 Task: Create New Customer with Customer Name: Tin Can Joes, Inc.- A General Store Unlike Any Other, Billing Address Line1: 4213 Cooks Mine Road, Billing Address Line2:  Ruidoso, Billing Address Line3:  New Mexico 88345, Cell Number: 620-964-6869
Action: Mouse moved to (199, 34)
Screenshot: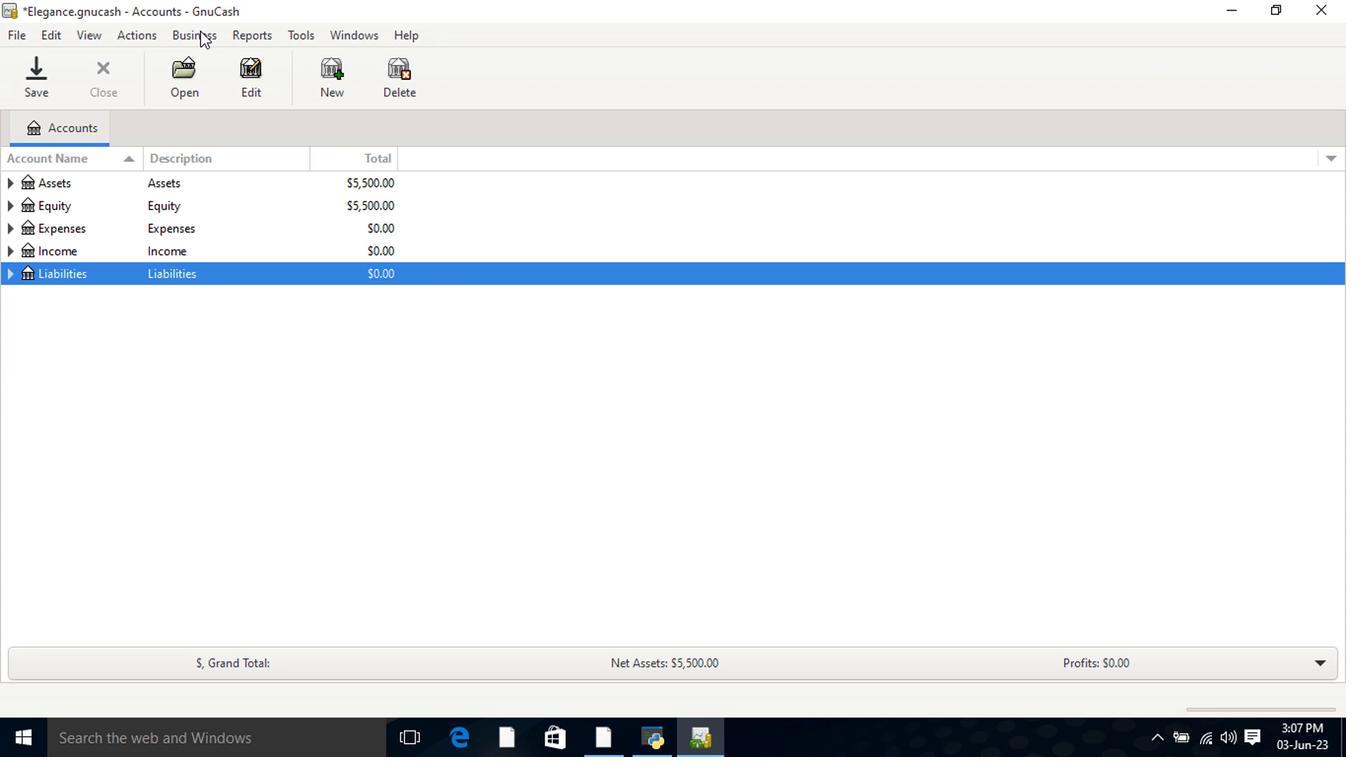 
Action: Mouse pressed left at (199, 34)
Screenshot: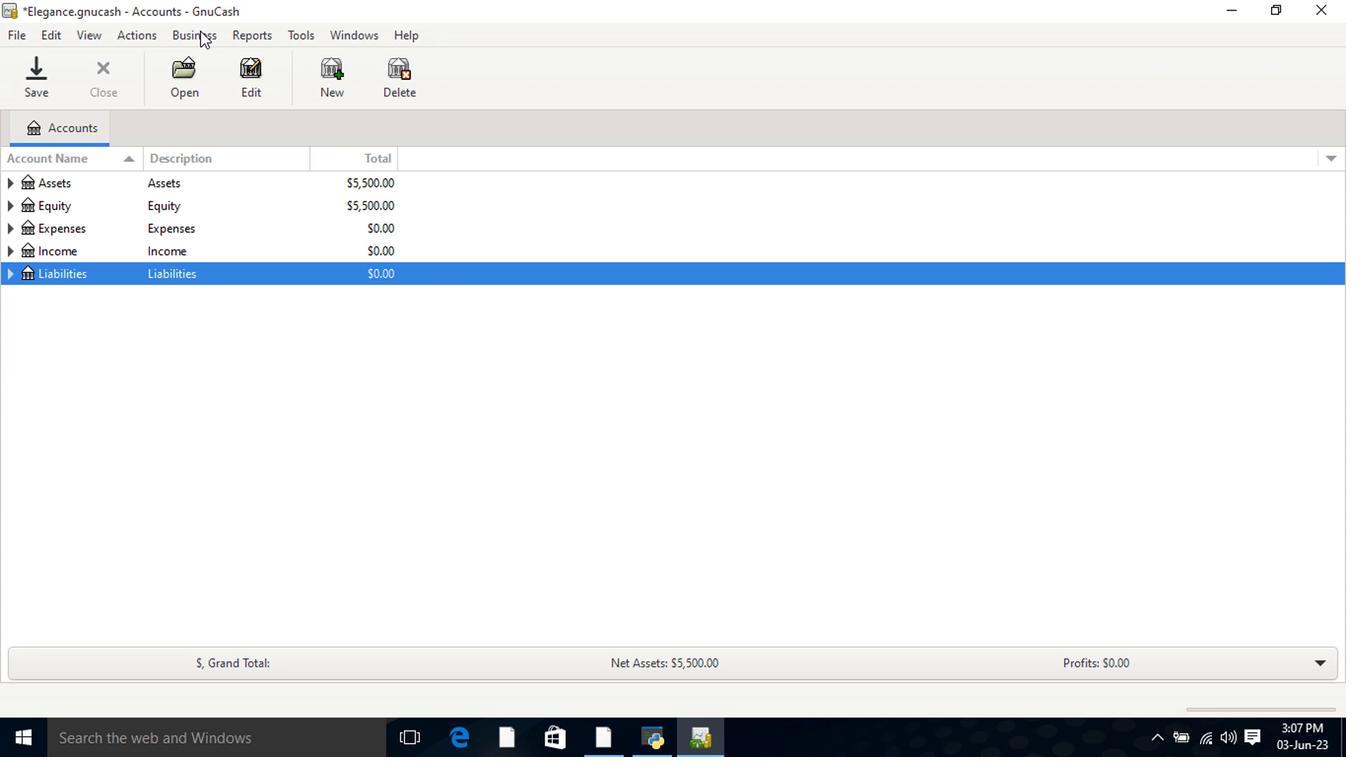 
Action: Mouse moved to (392, 88)
Screenshot: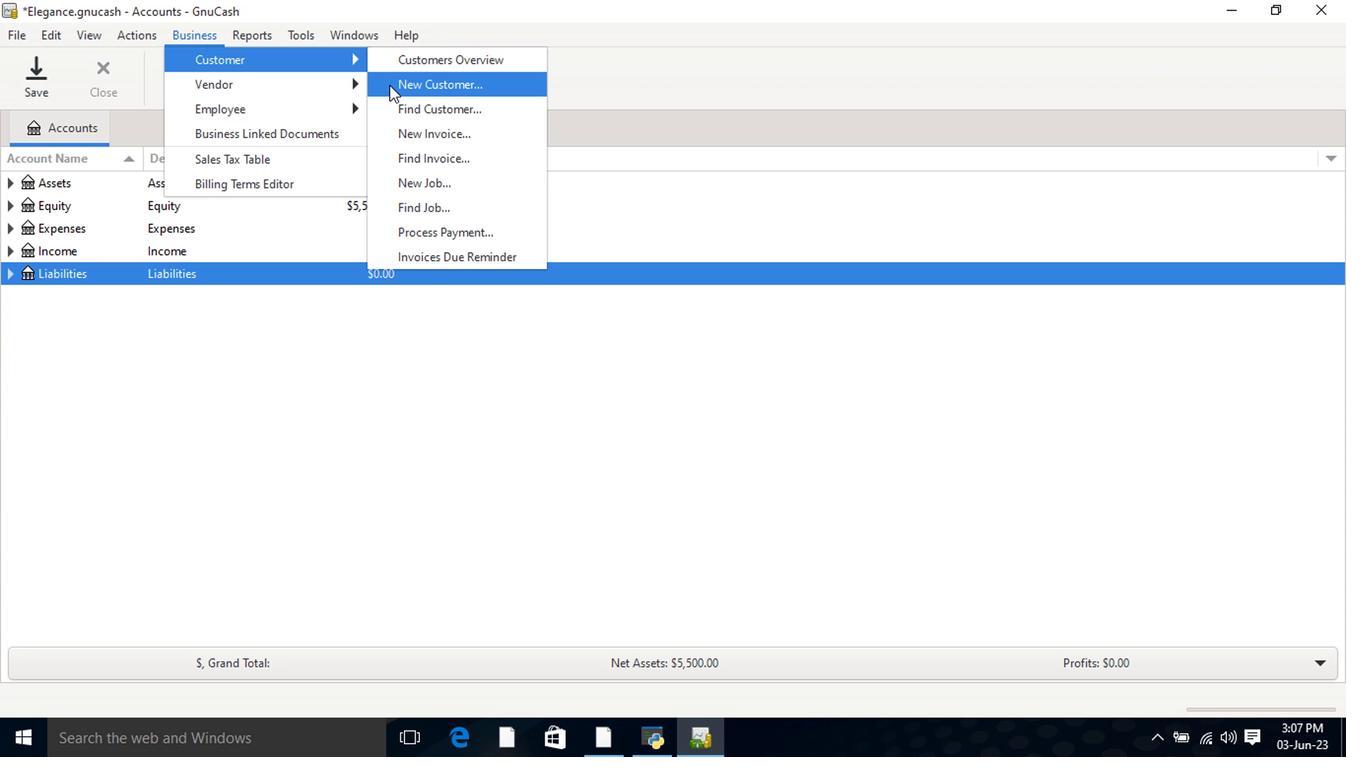 
Action: Mouse pressed left at (392, 88)
Screenshot: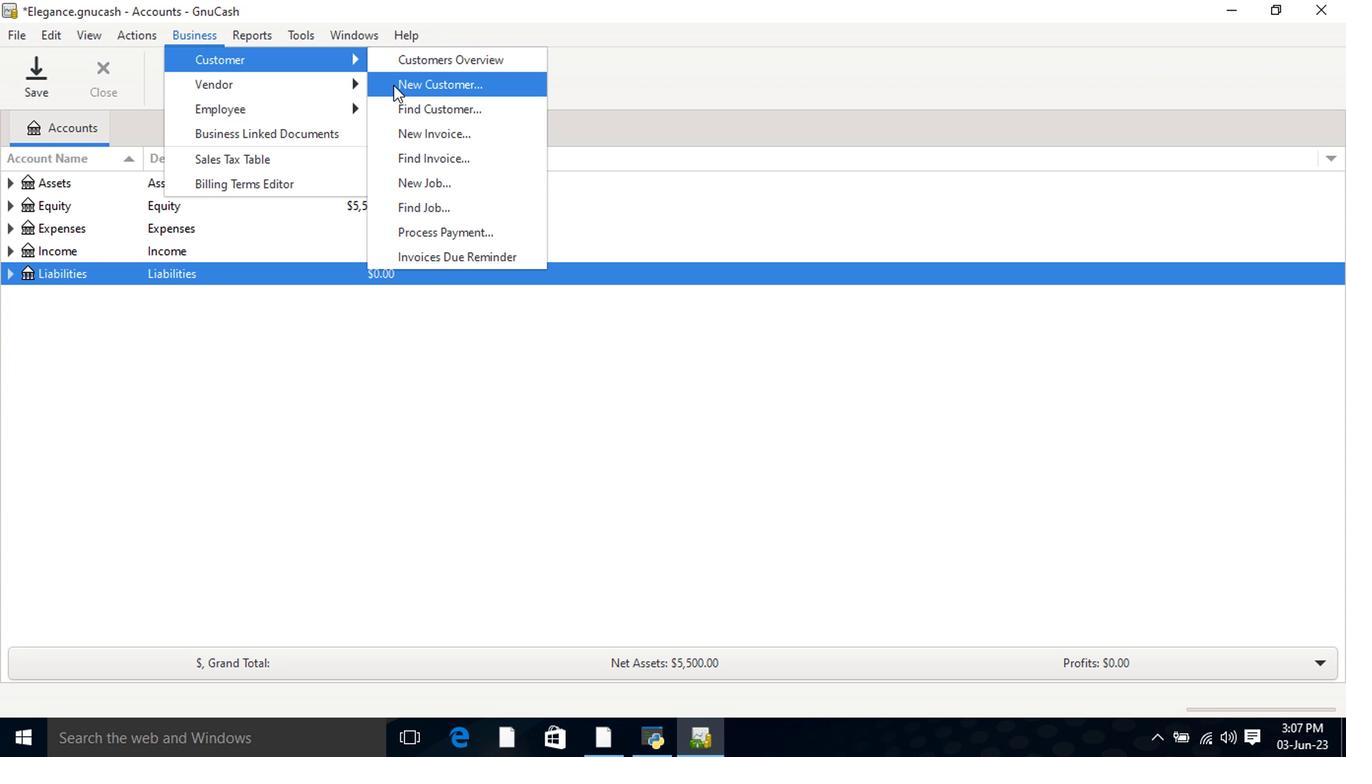 
Action: Key pressed <Key.shift>Tin<Key.space><Key.shift>Can<Key.space><Key.shift><Key.shift>Joes,<Key.space><Key.shift>Inc.-<Key.shift>A<Key.space><Key.shift>General<Key.space><Key.shift>Store<Key.space><Key.shift>Unlike<Key.space><Key.shift>Any<Key.space><Key.shift>Other<Key.home><Key.right><Key.right><Key.right><Key.right><Key.right><Key.right><Key.right><Key.right><Key.right><Key.right><Key.right><Key.right><Key.right><Key.right><Key.right><Key.right><Key.right><Key.right><Key.right><Key.right><Key.right><Key.right><Key.right><Key.right><Key.right><Key.right><Key.right><Key.right><Key.right><Key.right><Key.right><Key.right><Key.right><Key.right><Key.right><Key.right><Key.right><Key.right><Key.right><Key.right><Key.right><Key.right><Key.right><Key.right><Key.right><Key.right><Key.right><Key.right><Key.right><Key.right><Key.right><Key.right><Key.right><Key.tab><Key.tab><Key.tab>4213<Key.space><Key.shift>Cooks<Key.space><Key.shift>N<Key.backspace><Key.shift>Mine<Key.space><Key.shift>Road<Key.tab><Key.shift>Ruidoso<Key.space><Key.backspace><Key.tab><Key.shift><Key.shift><Key.shift><Key.shift><Key.shift>New<Key.space><Key.shift>Mexico<Key.tab><Key.shift><Key.tab><Key.right><Key.space>88345<Key.tab><Key.tab>620-964-6869
Screenshot: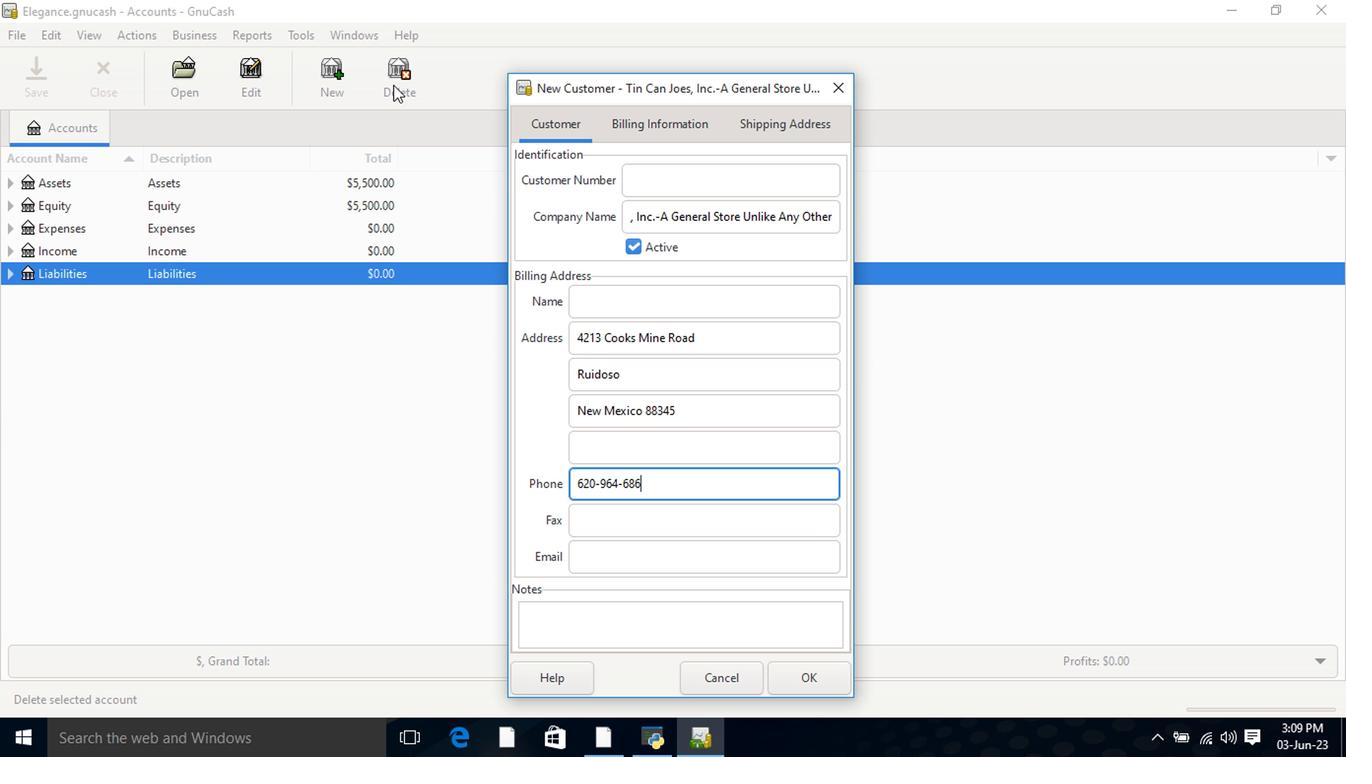 
Action: Mouse moved to (645, 120)
Screenshot: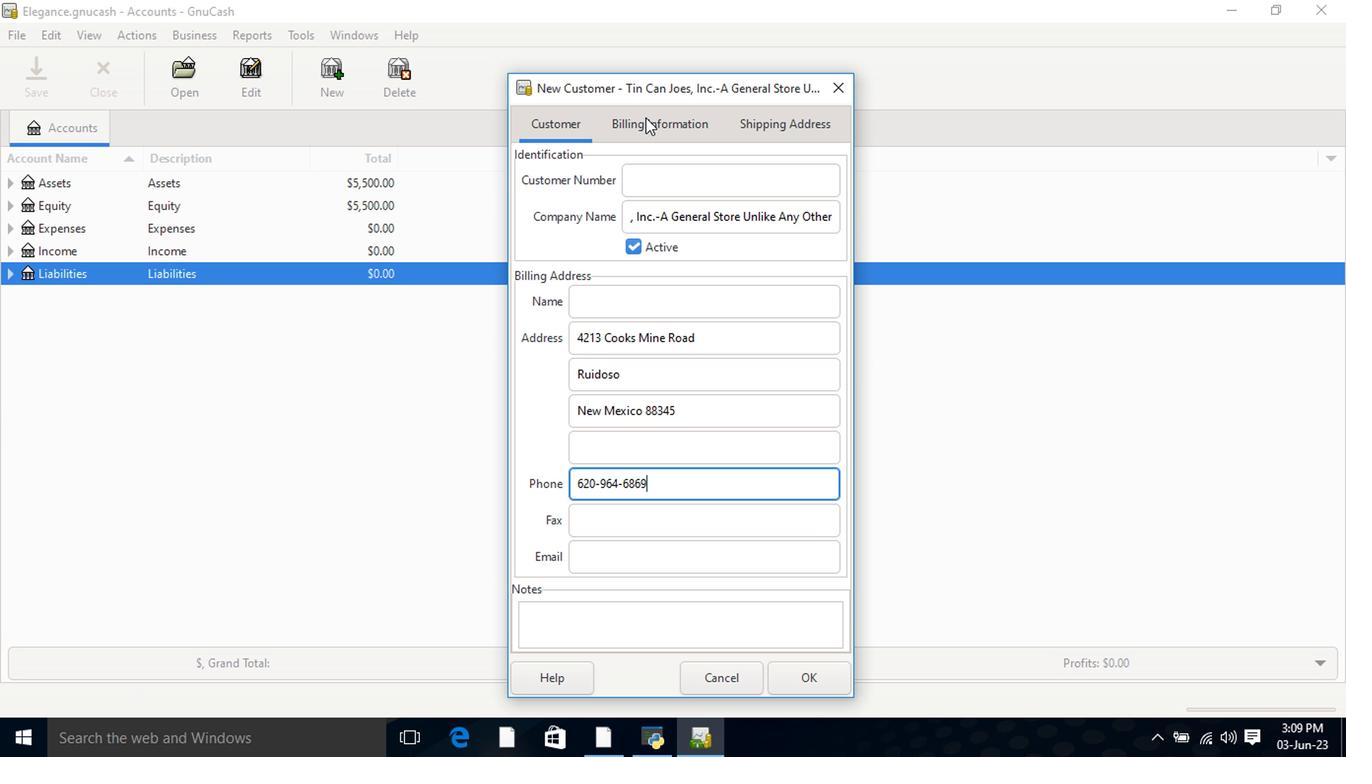 
Action: Mouse pressed left at (645, 120)
Screenshot: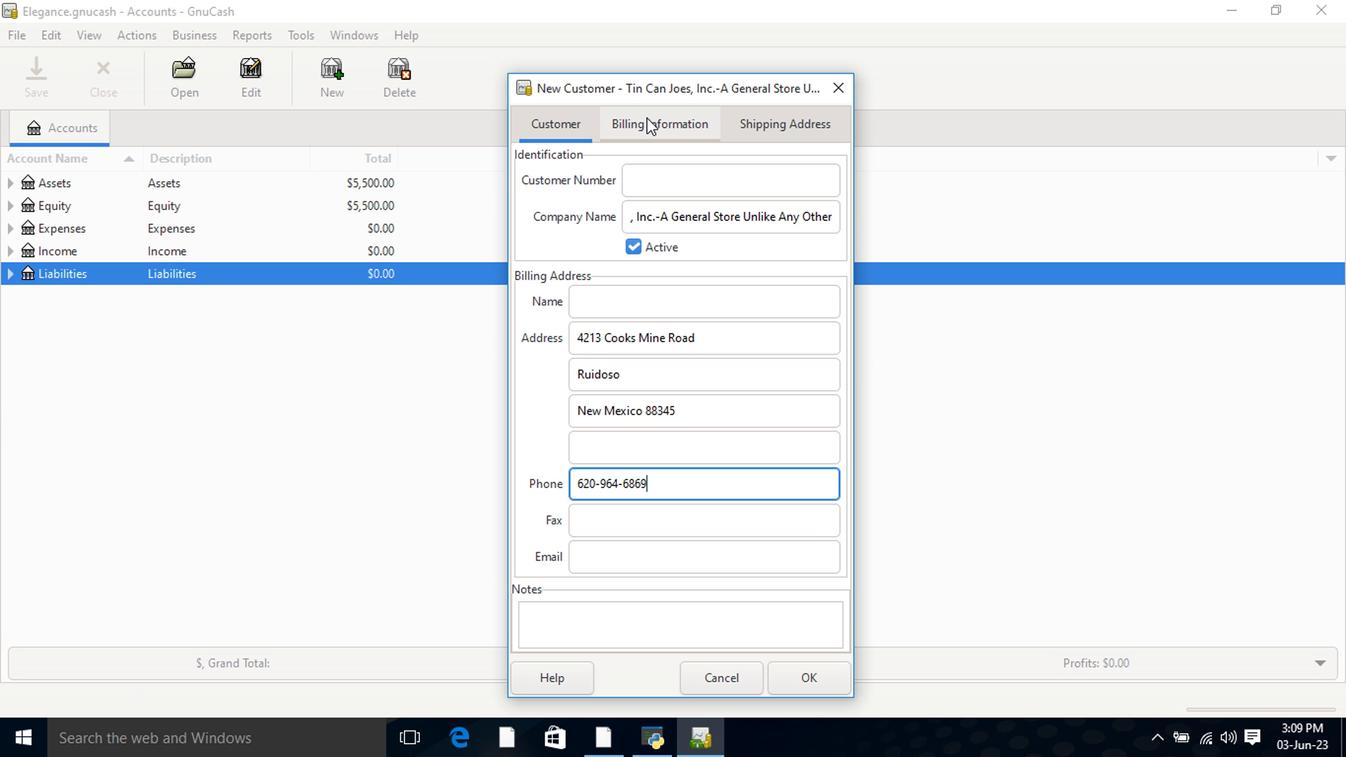 
Action: Mouse moved to (759, 126)
Screenshot: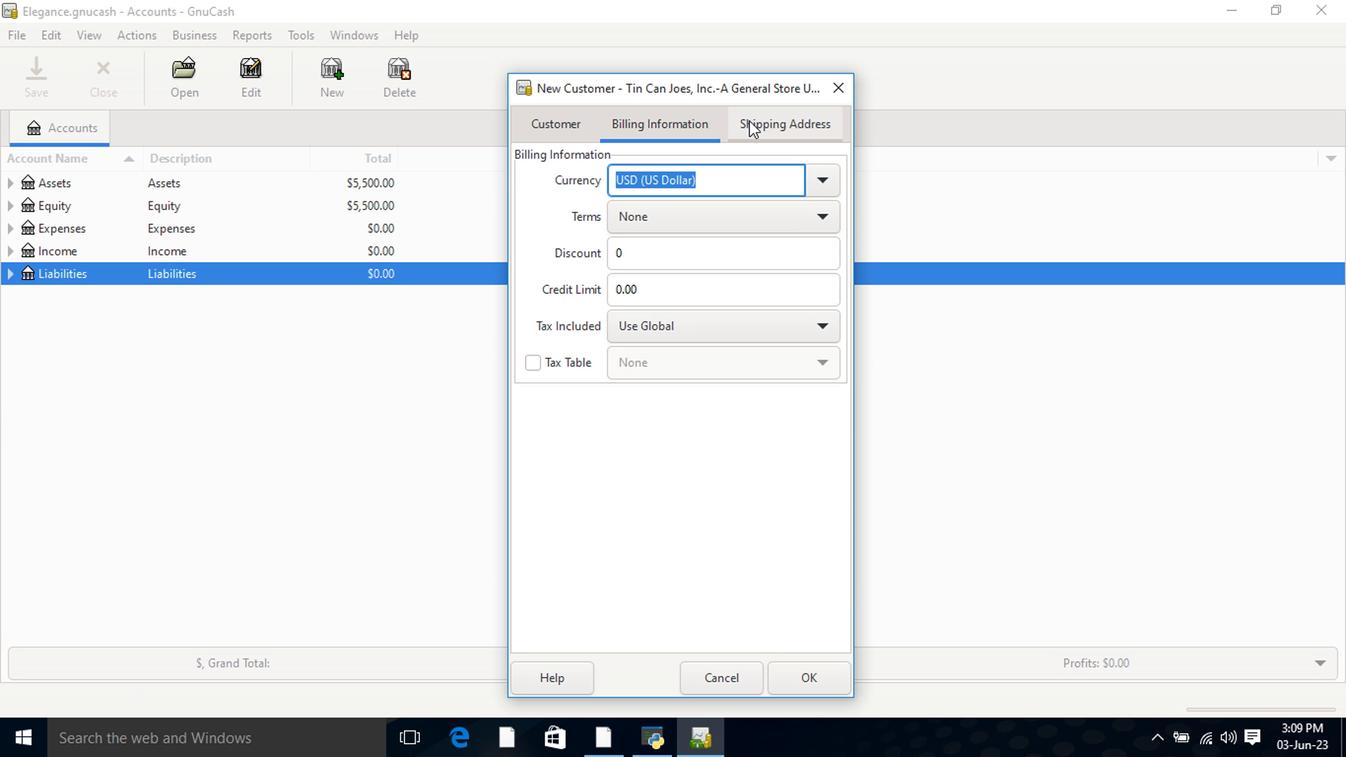 
Action: Mouse pressed left at (759, 126)
Screenshot: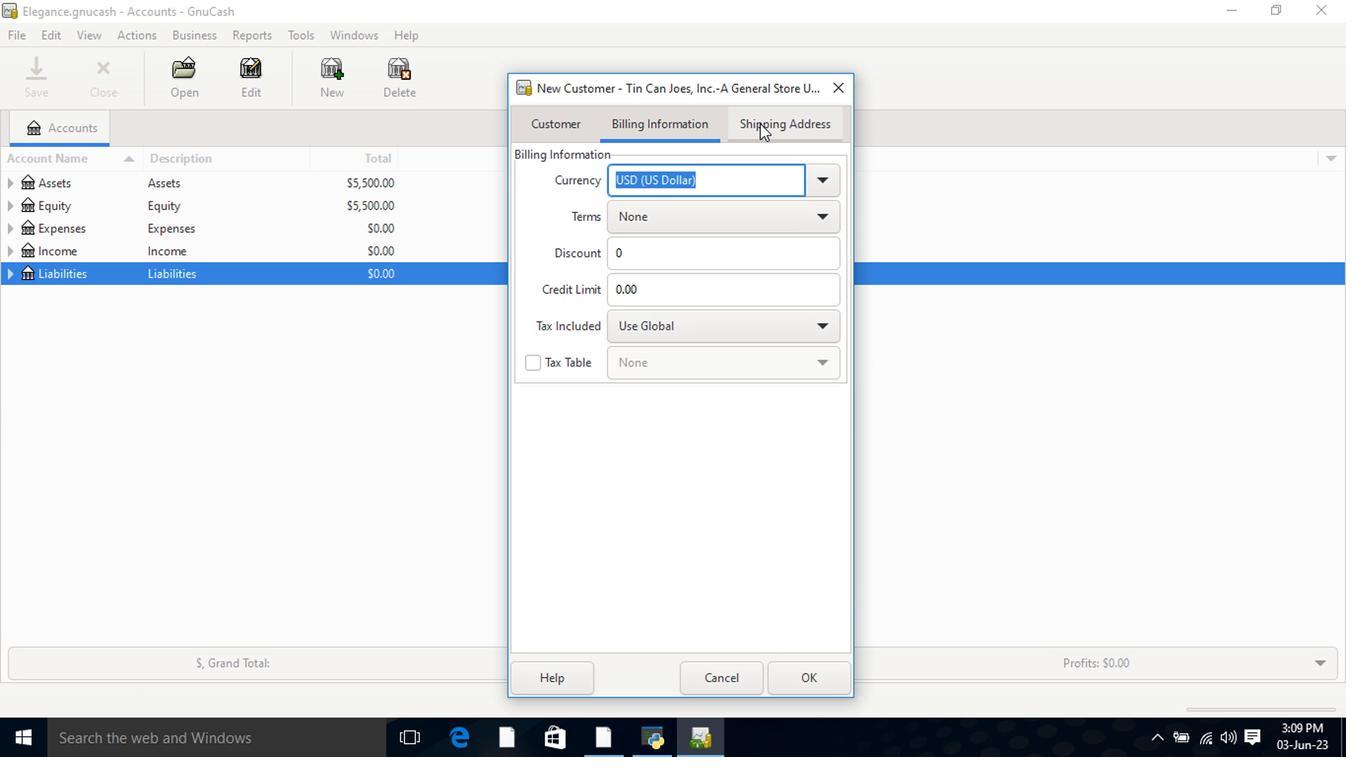 
Action: Mouse moved to (797, 678)
Screenshot: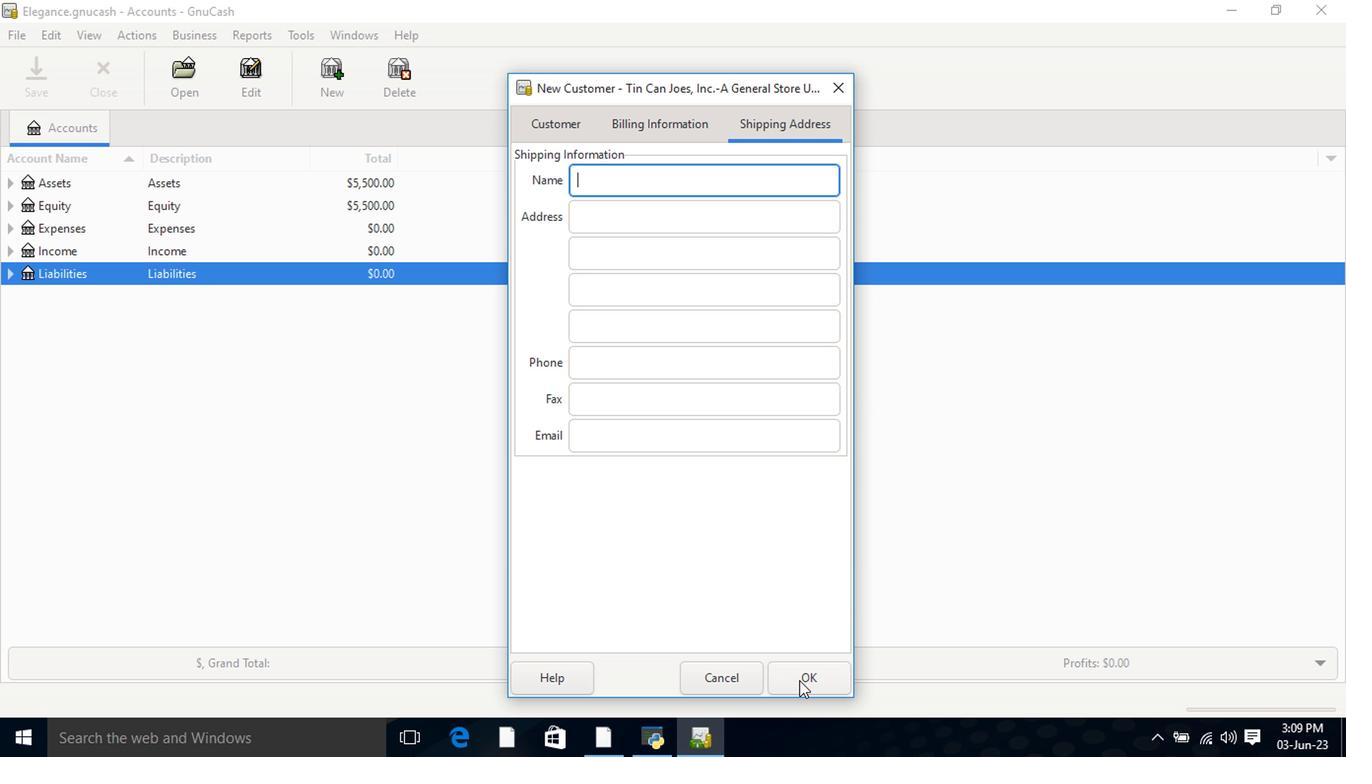 
Action: Mouse pressed left at (797, 678)
Screenshot: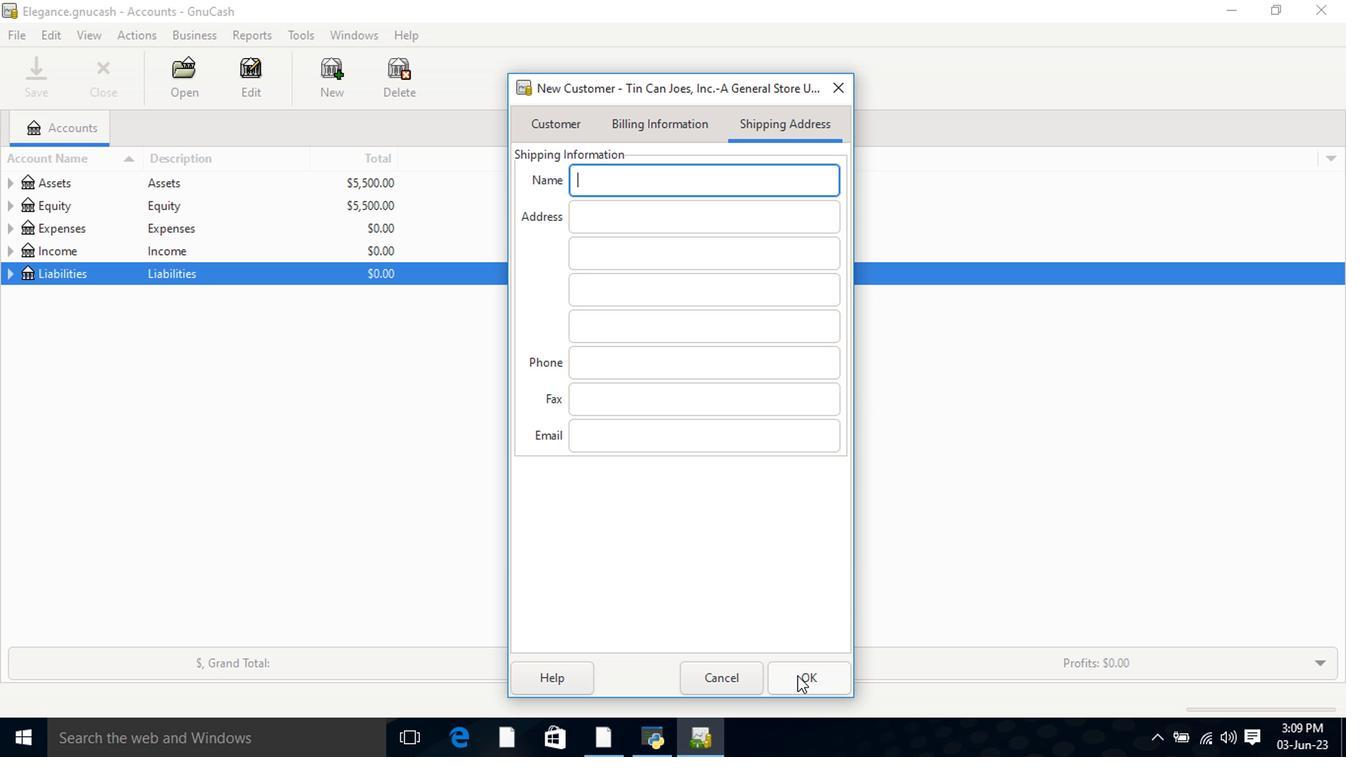 
Action: Mouse moved to (715, 478)
Screenshot: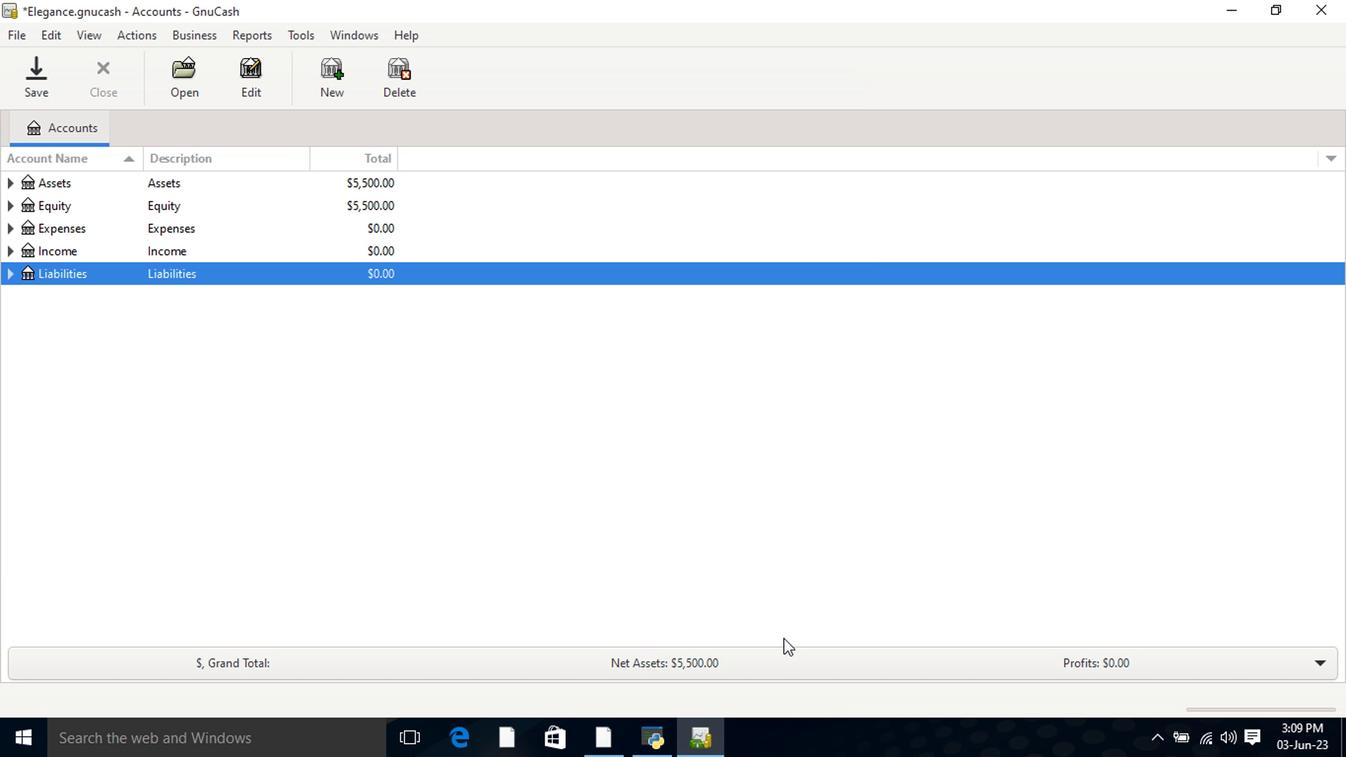 
